Task: Create Workspace Customer Service Software Workspace description Foster communication and collaboration among team members. Workspace type Education
Action: Mouse moved to (372, 81)
Screenshot: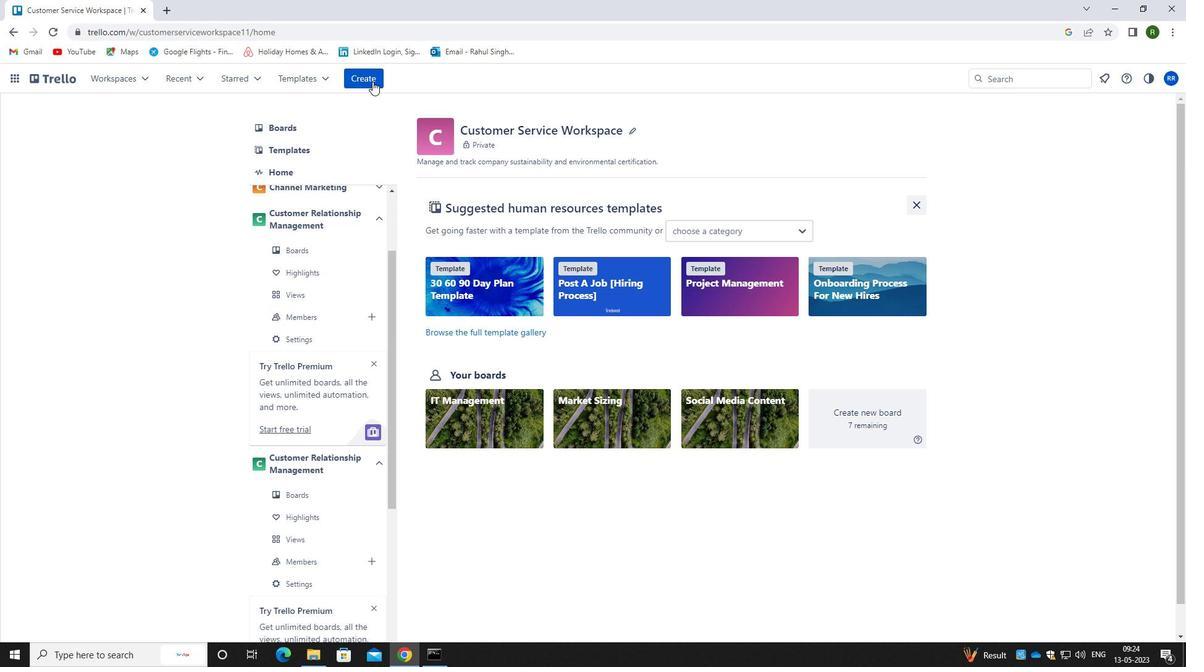 
Action: Mouse pressed left at (372, 81)
Screenshot: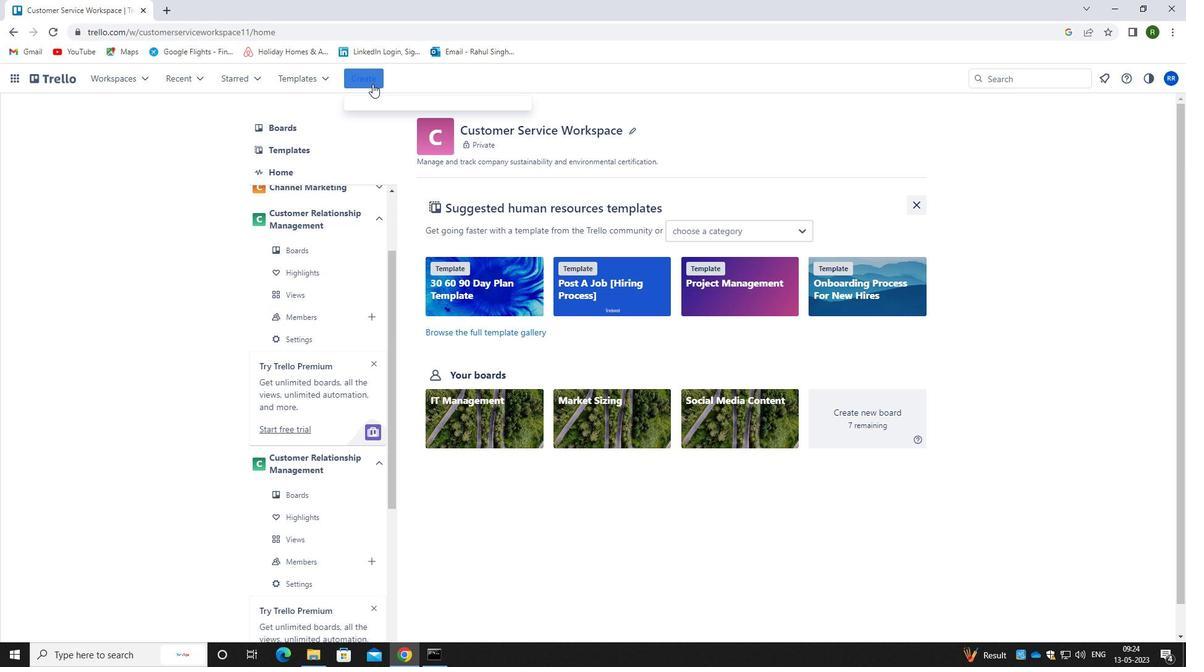 
Action: Mouse moved to (394, 218)
Screenshot: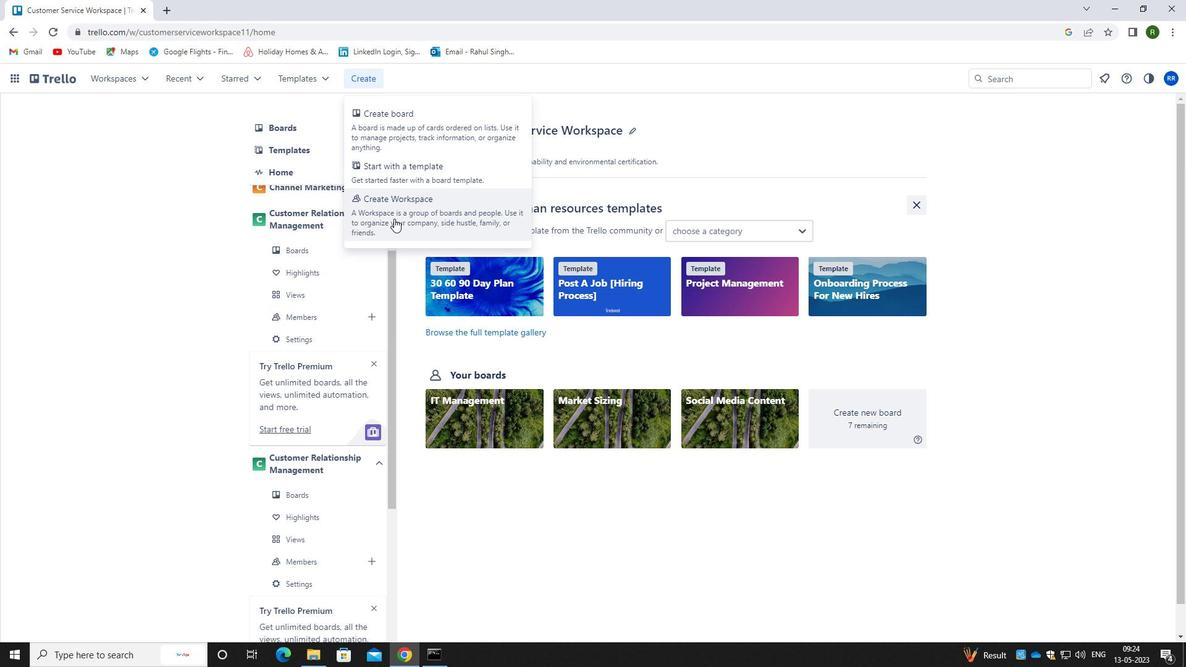 
Action: Mouse pressed left at (394, 218)
Screenshot: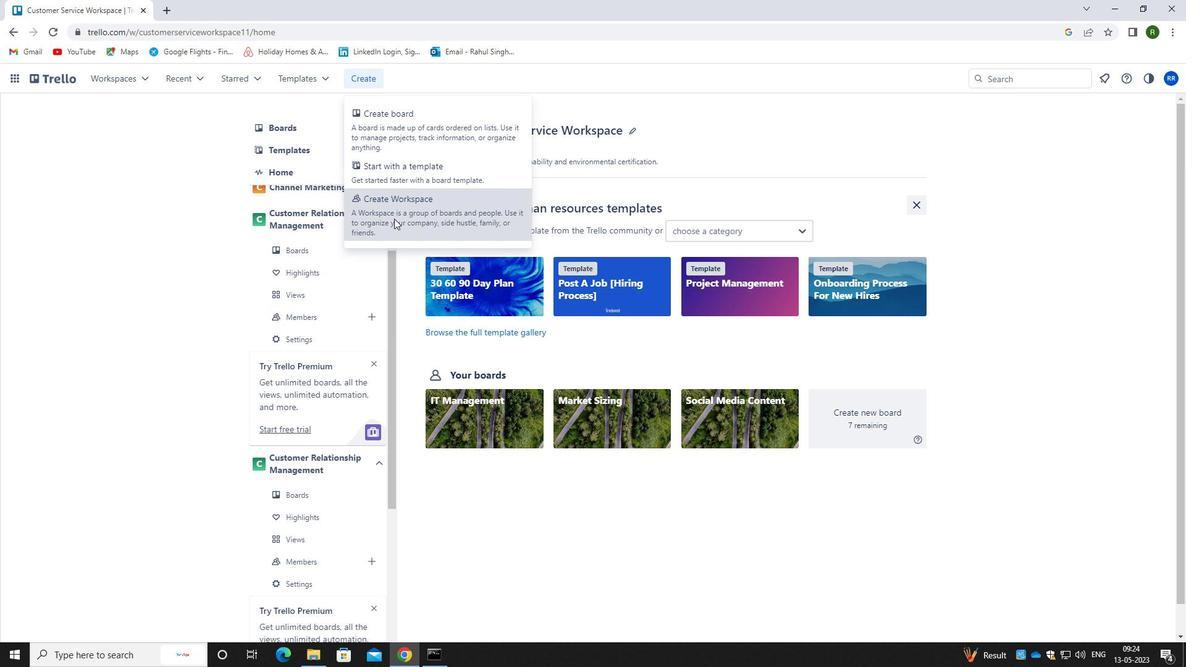 
Action: Mouse moved to (387, 240)
Screenshot: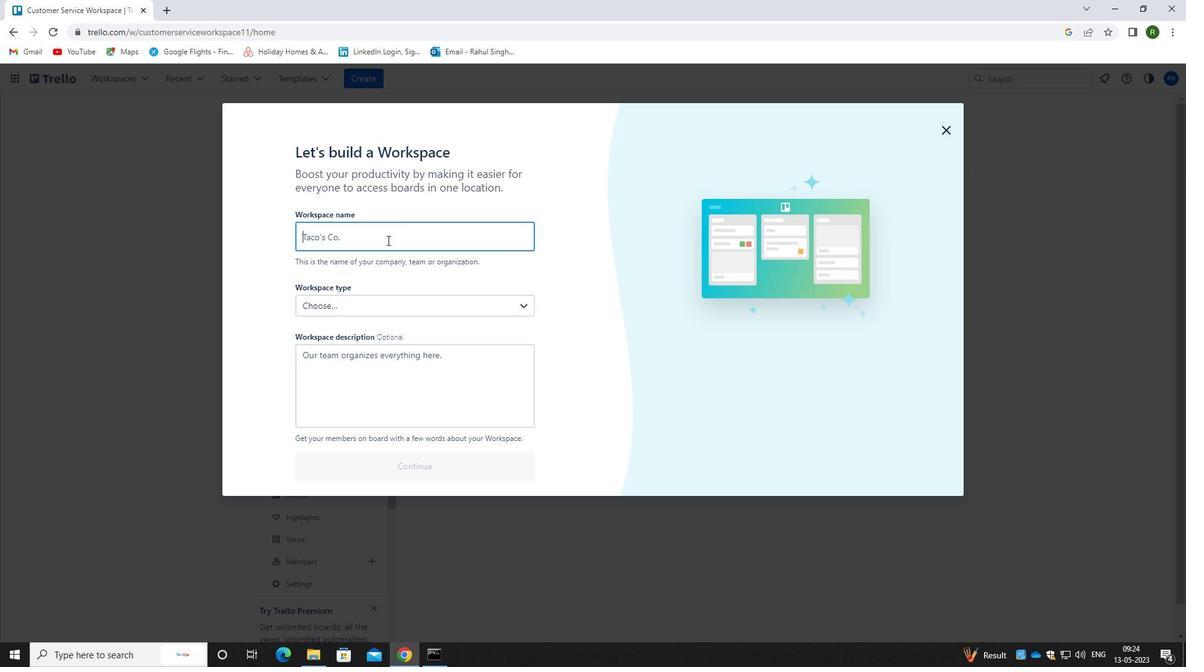 
Action: Key pressed <Key.caps_lock>c<Key.caps_lock>ustomer<Key.space><Key.caps_lock>s<Key.caps_lock>ervice<Key.space><Key.caps_lock>s<Key.caps_lock>Odt<Key.backspace><Key.backspace>ftaware
Screenshot: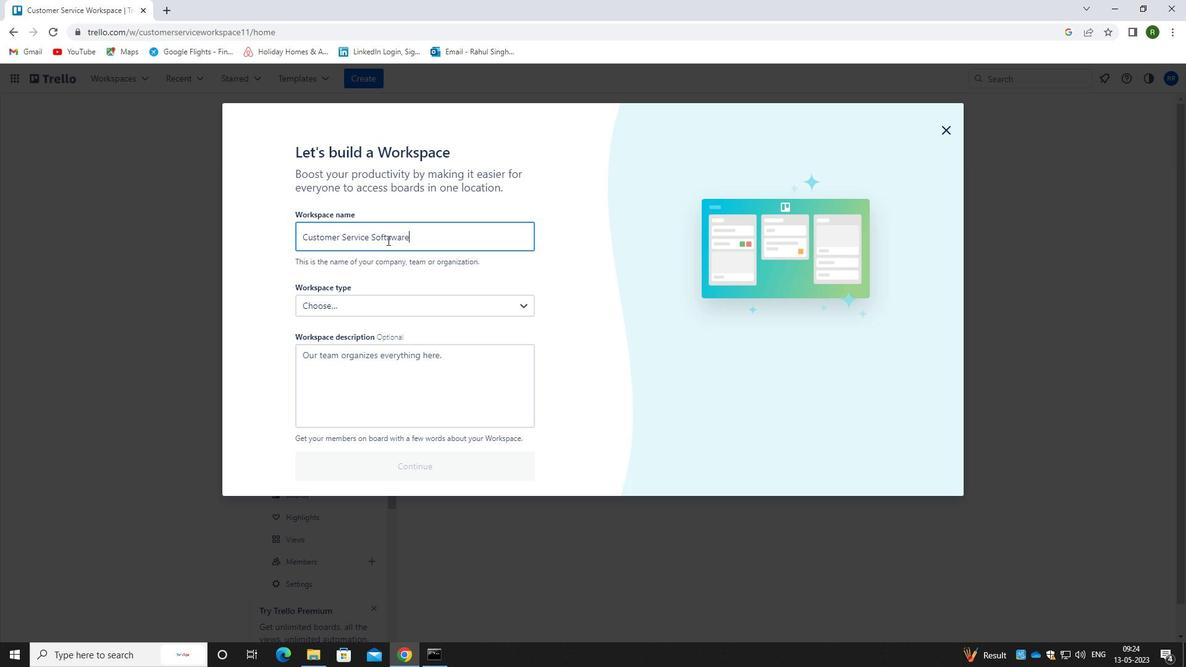 
Action: Mouse moved to (388, 420)
Screenshot: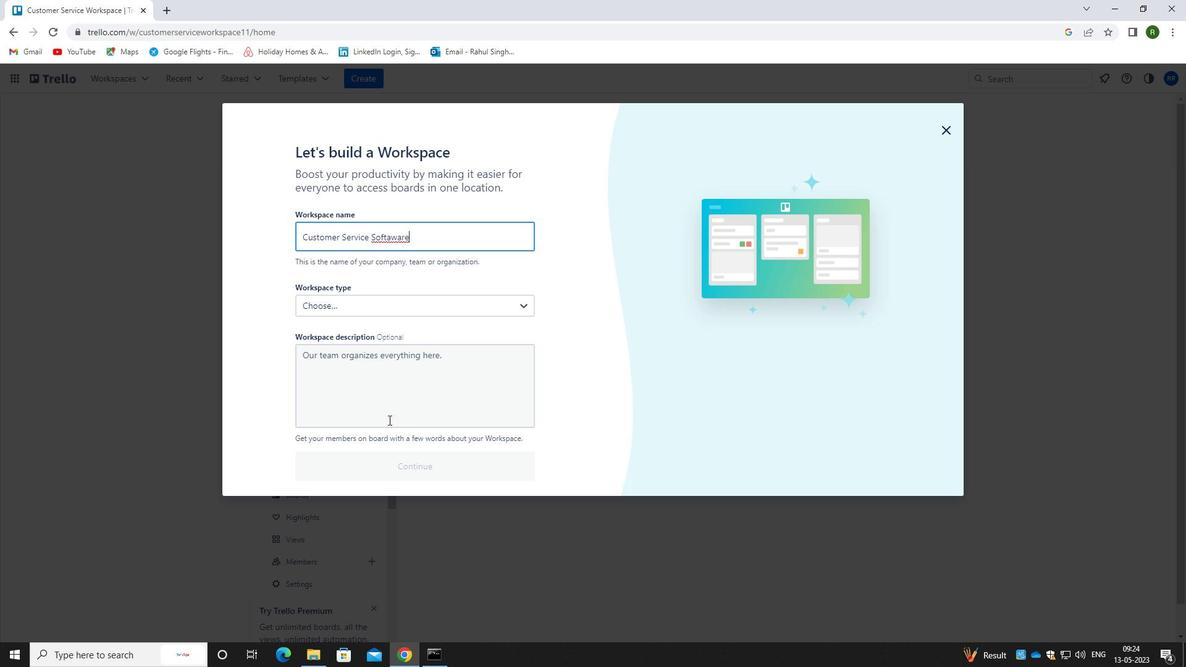 
Action: Mouse pressed left at (388, 420)
Screenshot: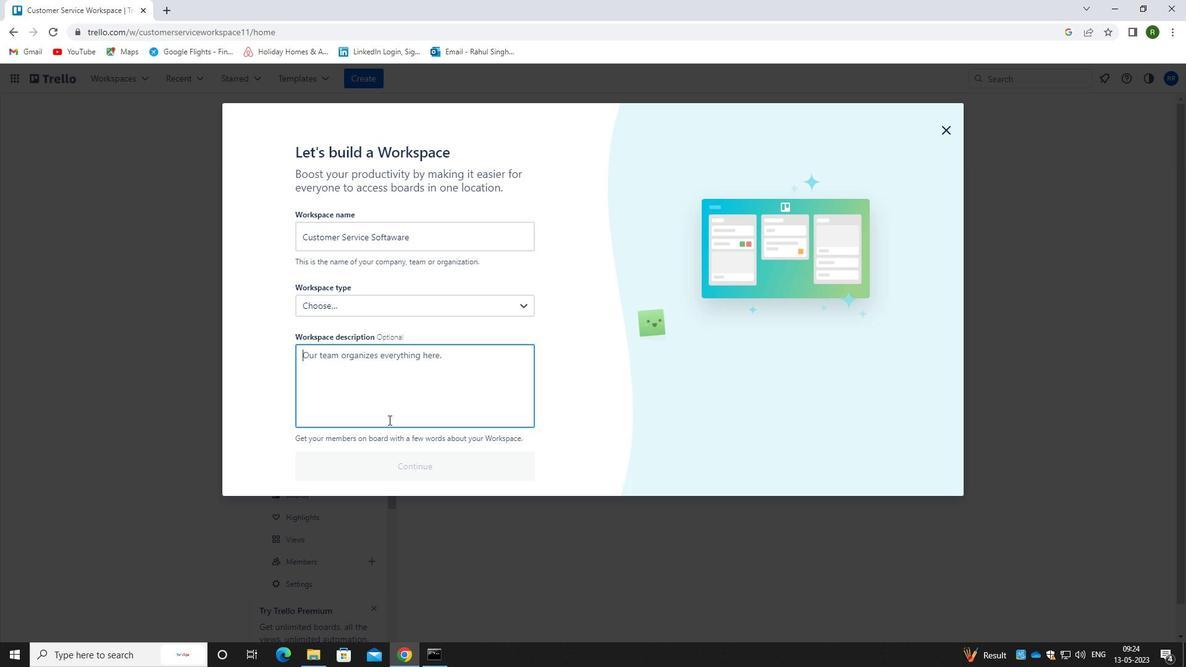 
Action: Key pressed <Key.caps_lock>f<Key.caps_lock>oster<Key.space>communication<Key.space>and<Key.space>coo<Key.backspace>llaboration<Key.space>among<Key.space>team<Key.space>membb<Key.backspace>ers.
Screenshot: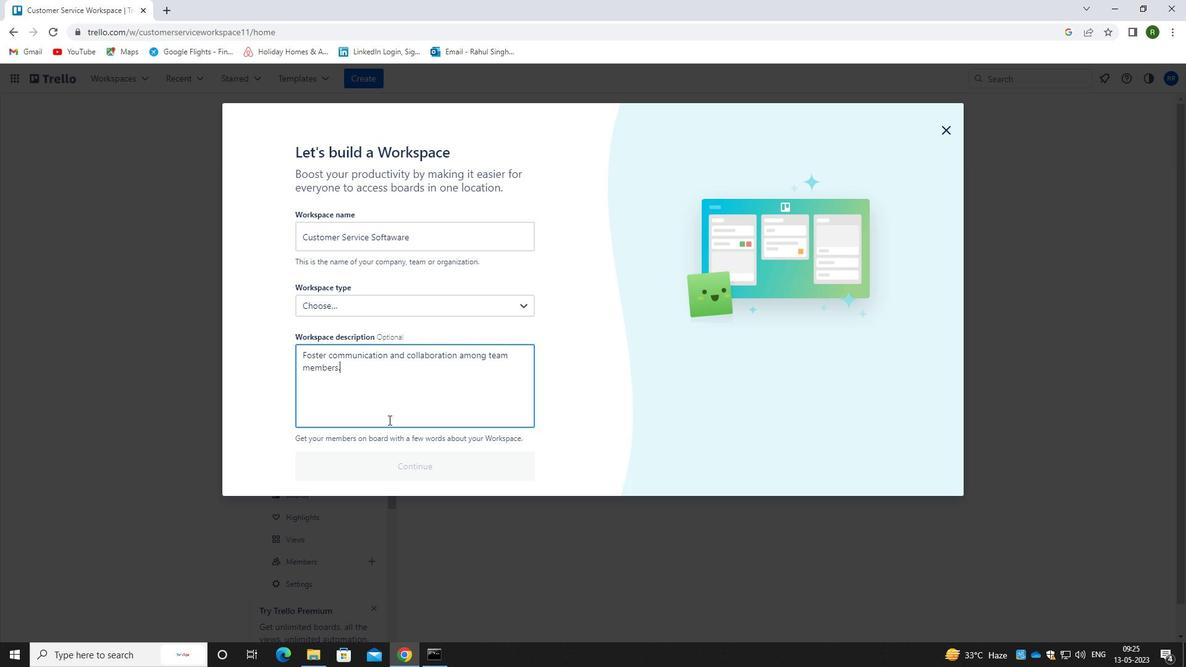 
Action: Mouse moved to (351, 302)
Screenshot: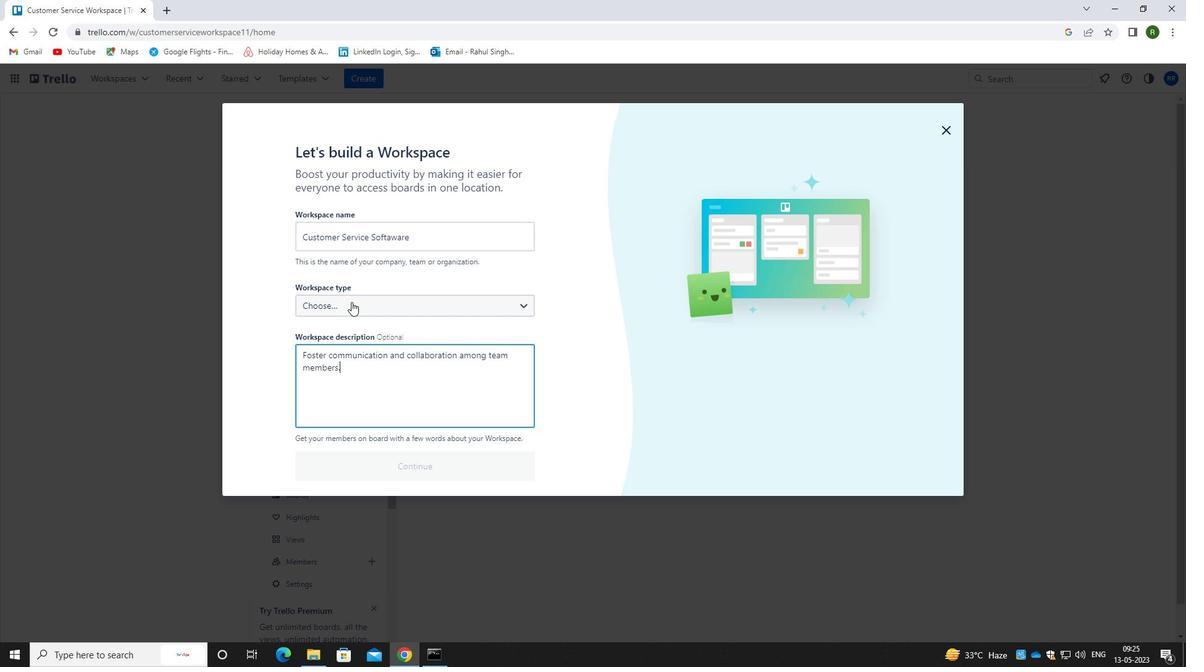 
Action: Mouse pressed left at (351, 302)
Screenshot: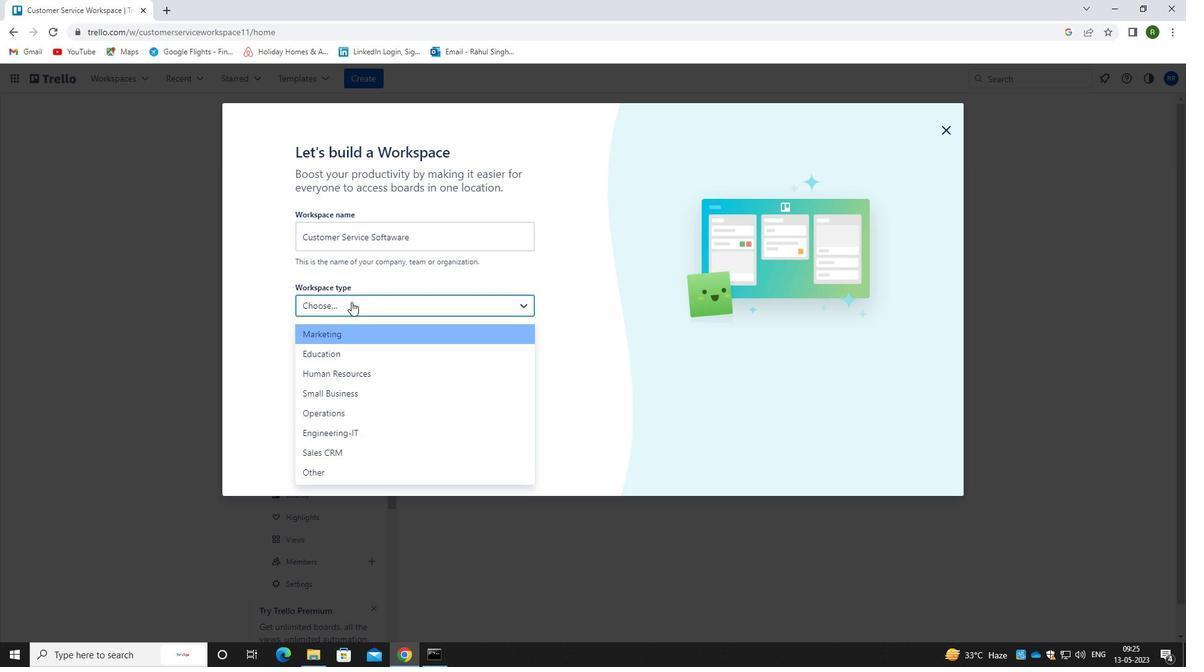 
Action: Mouse moved to (349, 360)
Screenshot: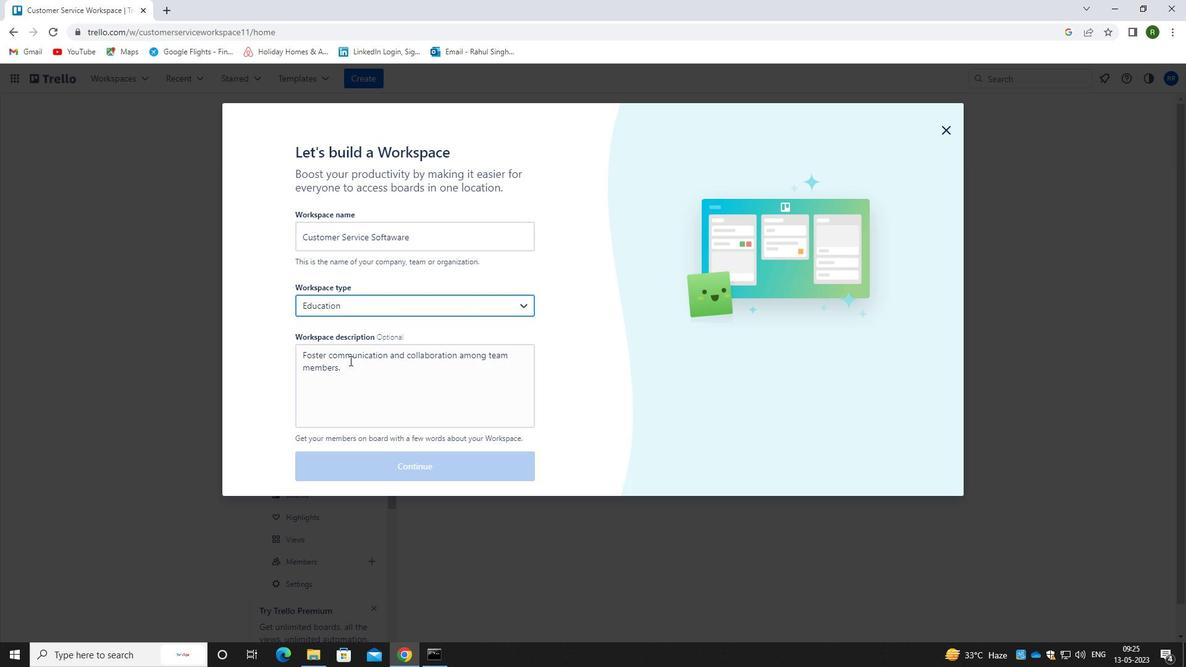 
Action: Mouse pressed left at (349, 360)
Screenshot: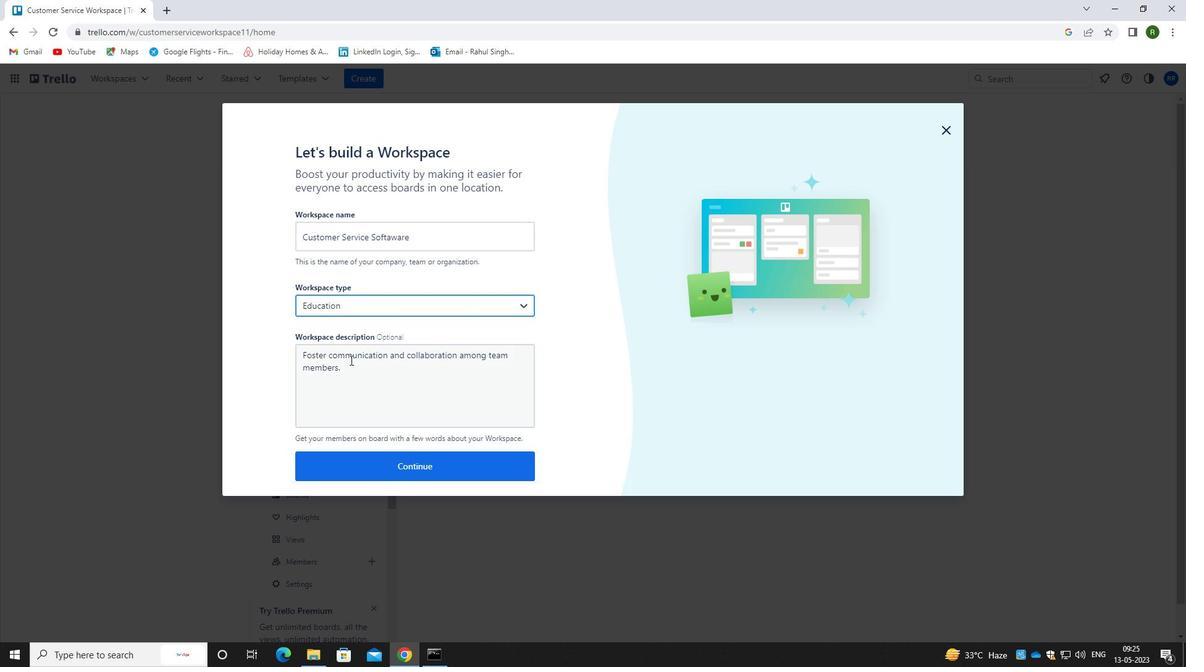 
Action: Mouse moved to (413, 464)
Screenshot: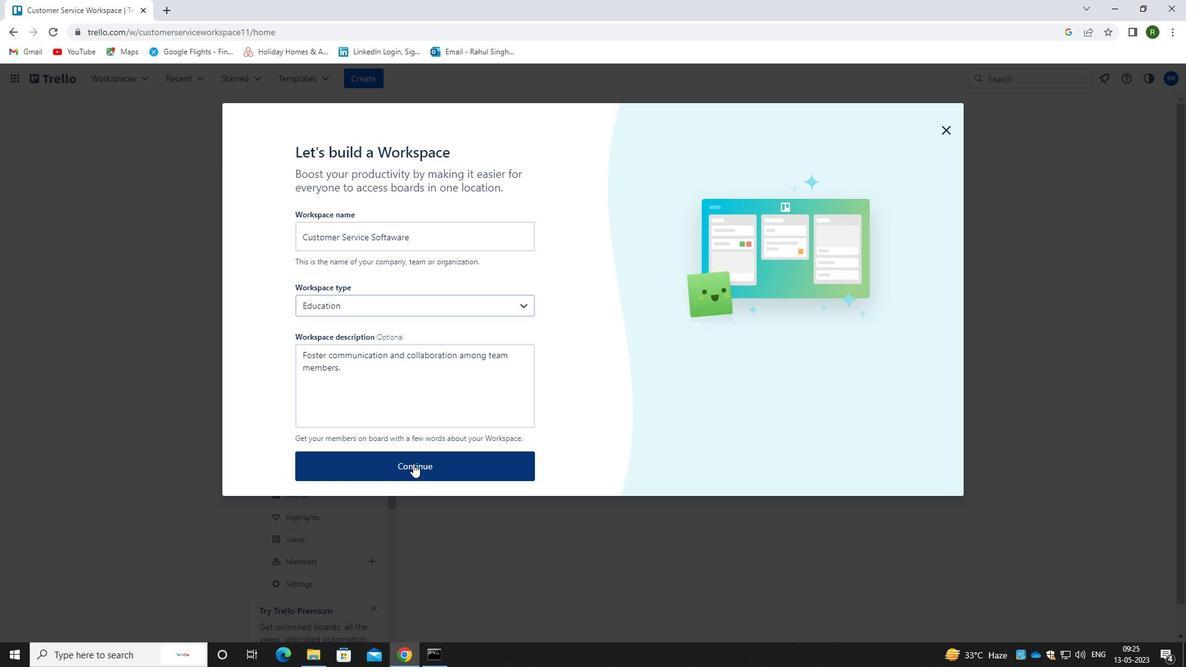 
Action: Mouse pressed left at (413, 464)
Screenshot: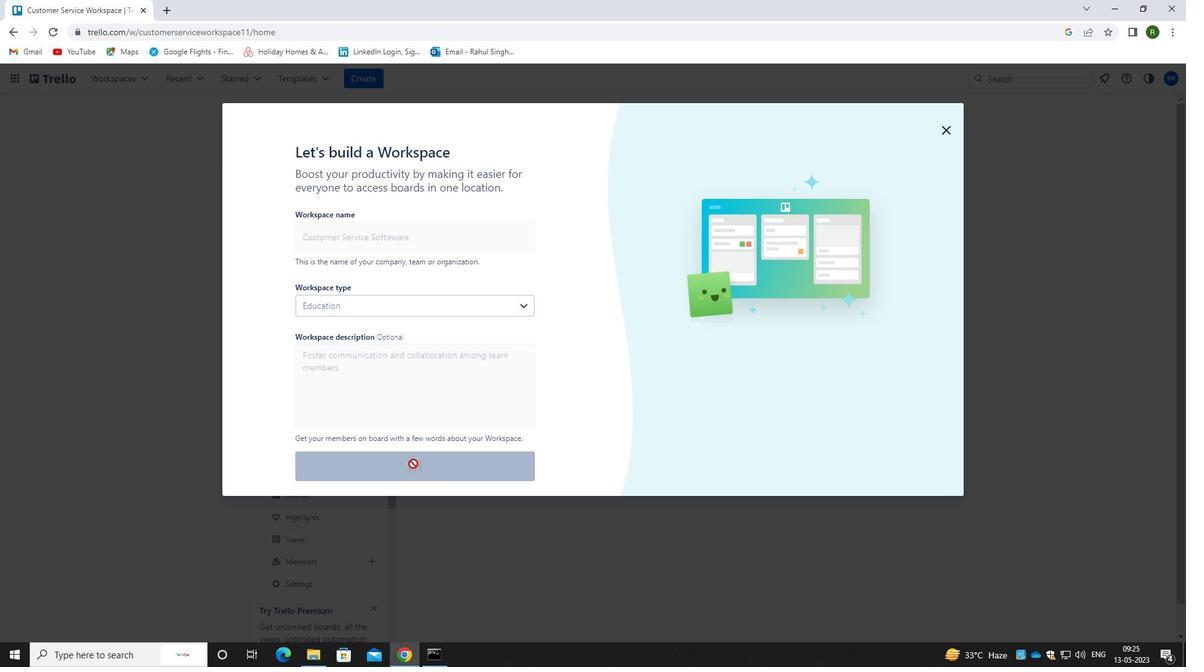 
Action: Mouse moved to (421, 332)
Screenshot: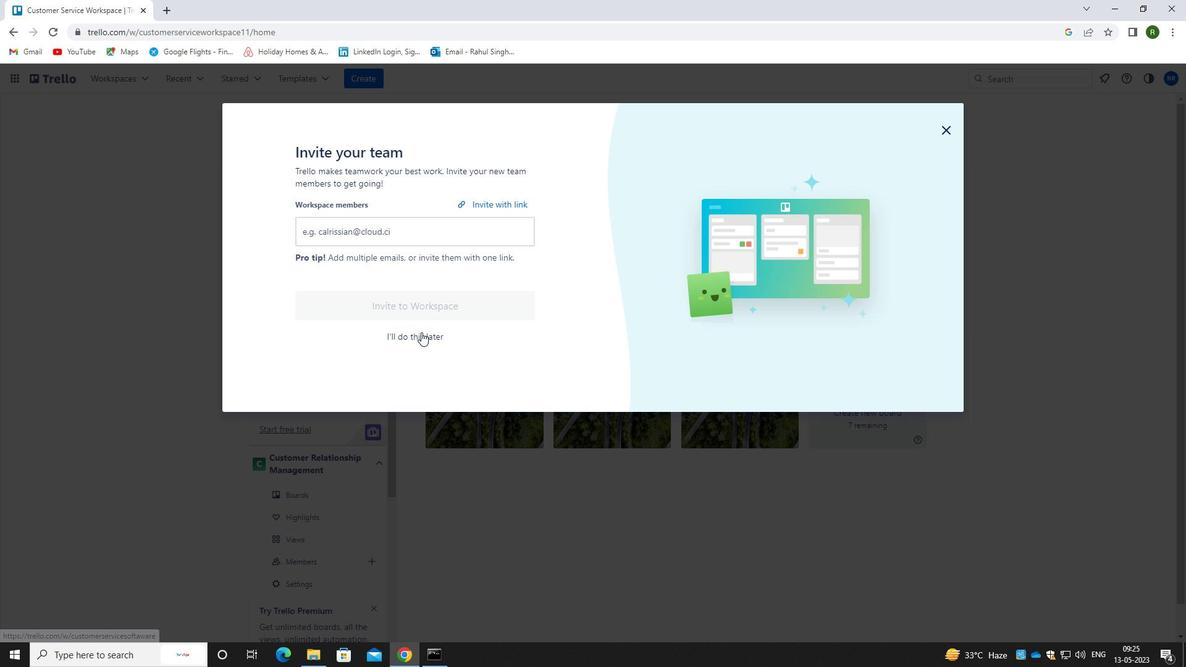 
Action: Mouse pressed left at (421, 332)
Screenshot: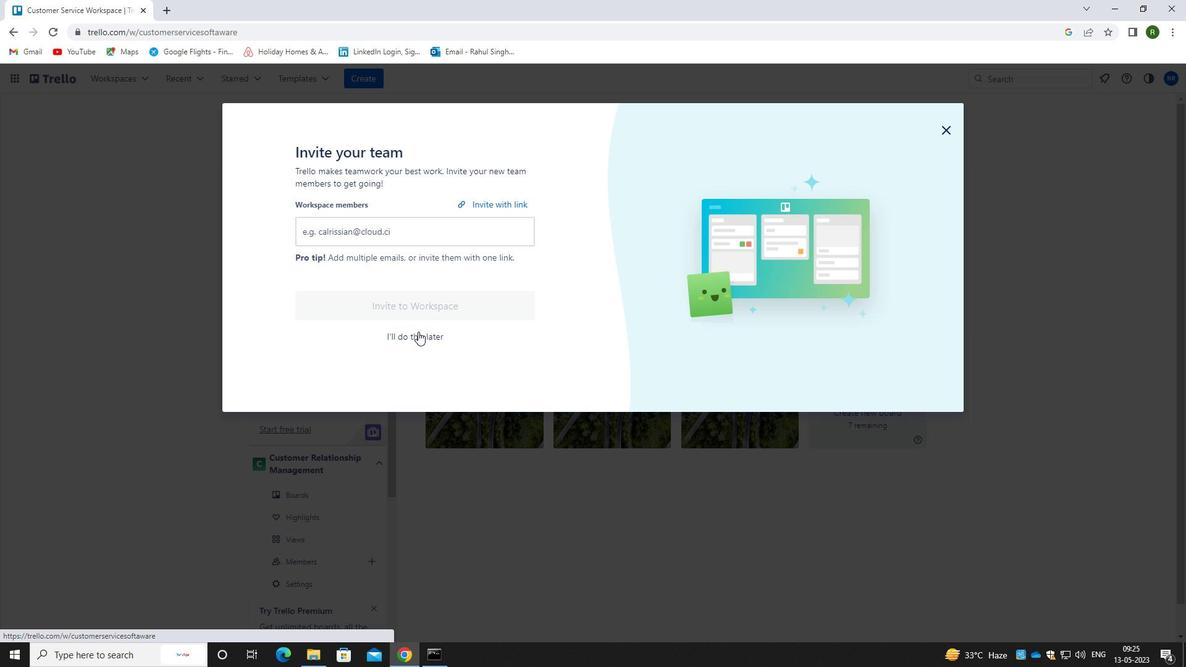 
Action: Mouse moved to (418, 331)
Screenshot: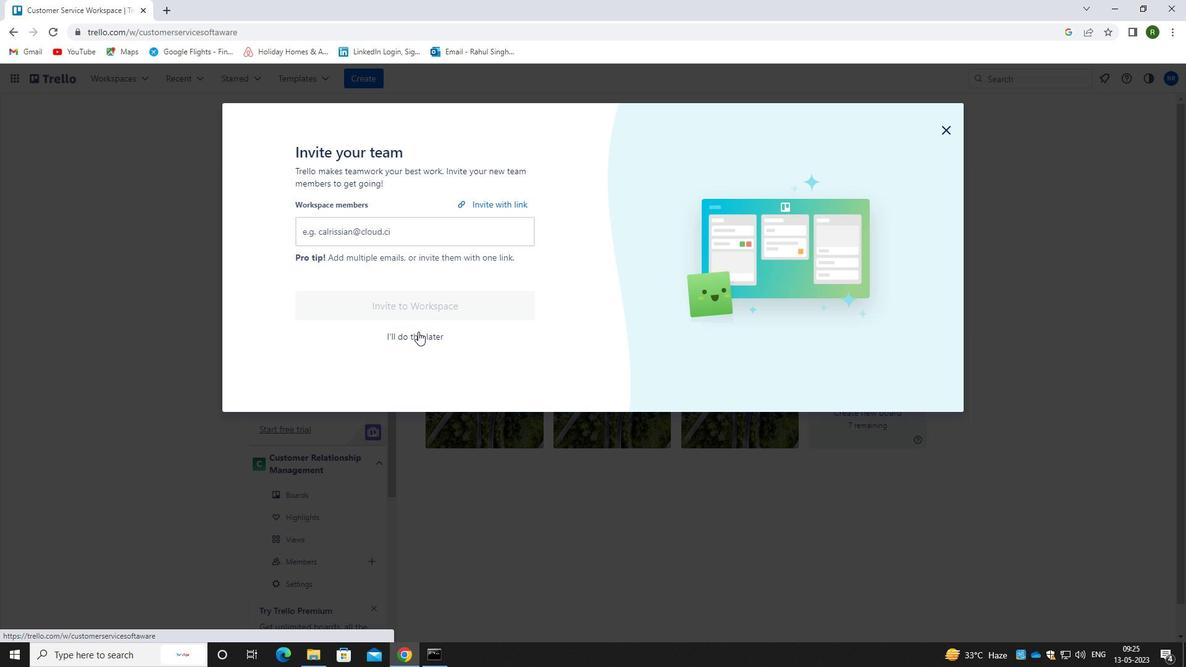 
